 Task: Check dependencies in the repository "Javascript".
Action: Mouse moved to (926, 145)
Screenshot: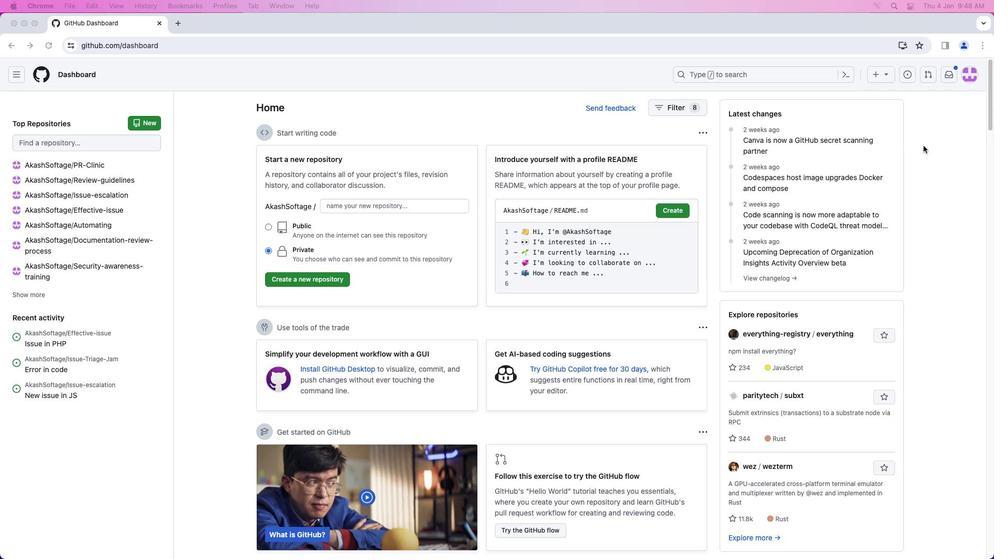 
Action: Mouse pressed left at (926, 145)
Screenshot: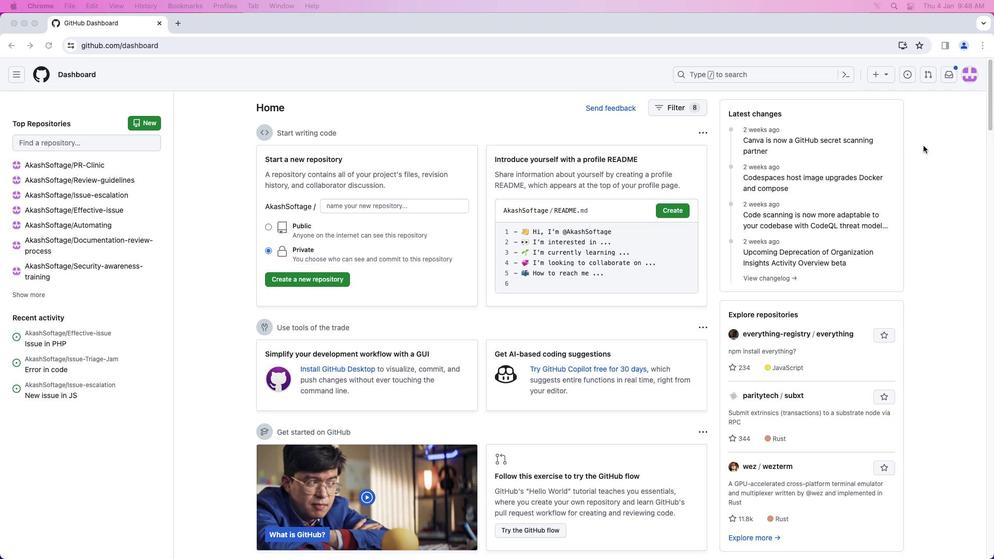 
Action: Mouse moved to (966, 72)
Screenshot: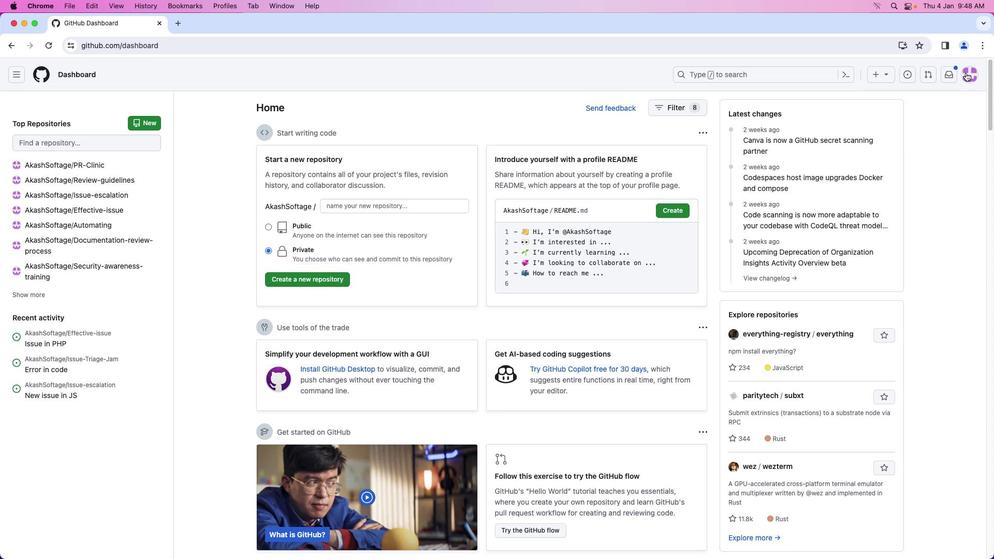 
Action: Mouse pressed left at (966, 72)
Screenshot: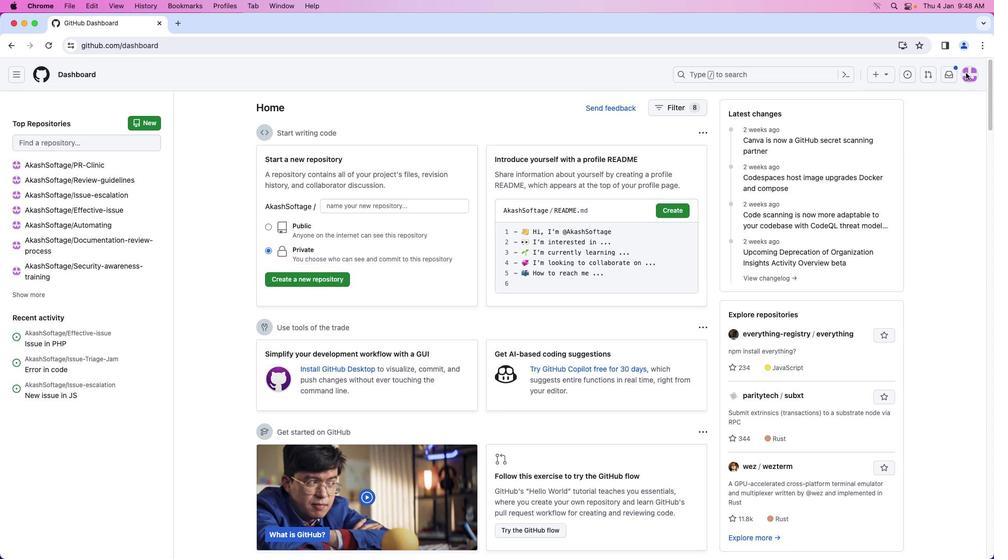 
Action: Mouse moved to (874, 168)
Screenshot: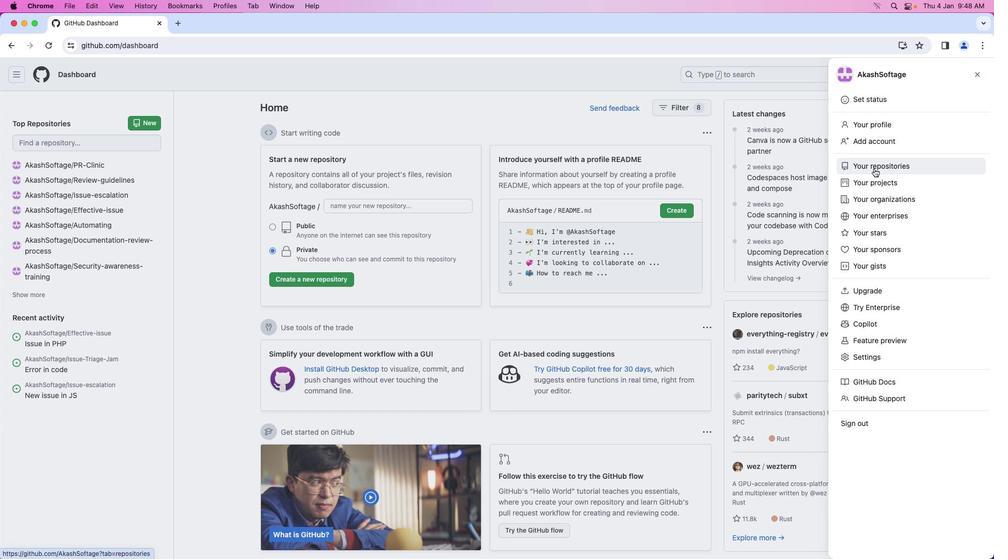 
Action: Mouse pressed left at (874, 168)
Screenshot: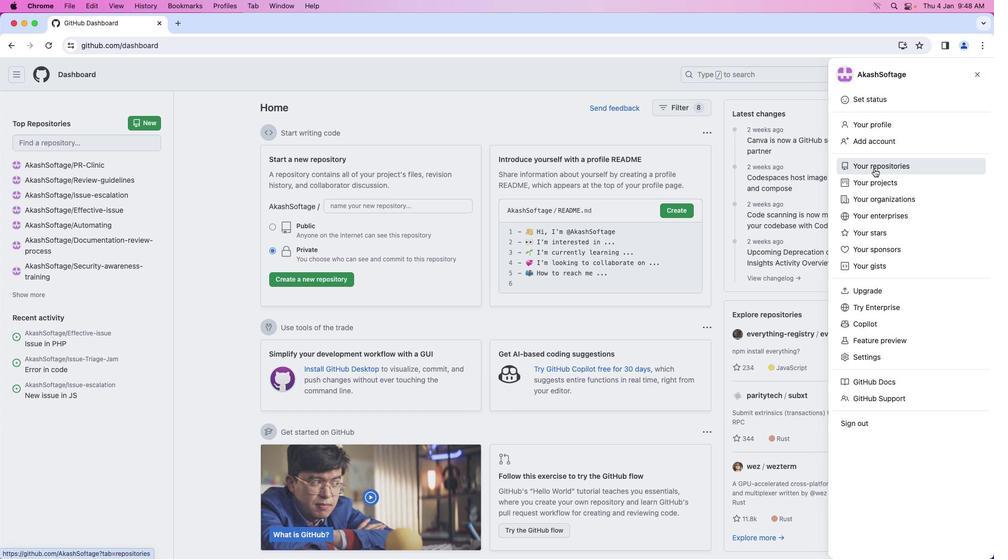 
Action: Mouse moved to (377, 173)
Screenshot: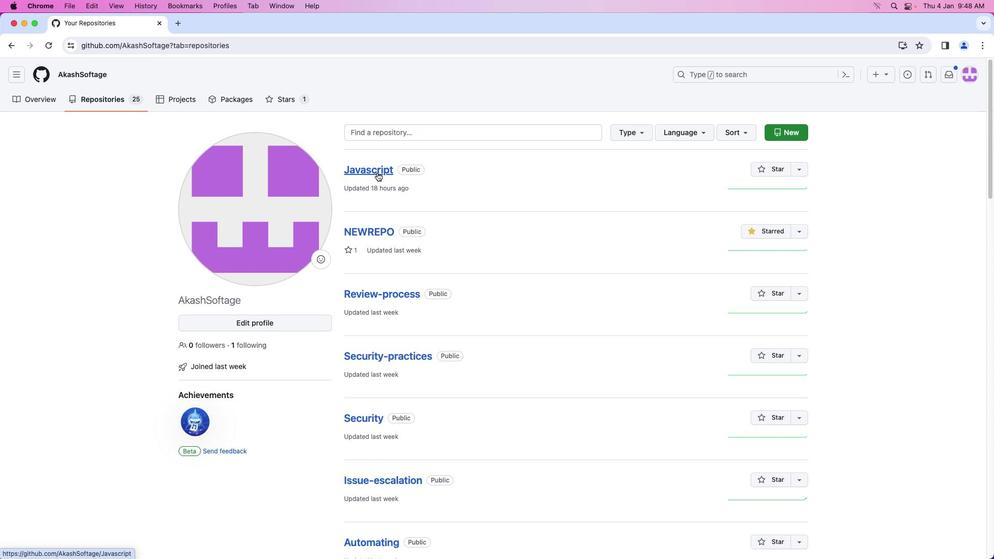 
Action: Mouse pressed left at (377, 173)
Screenshot: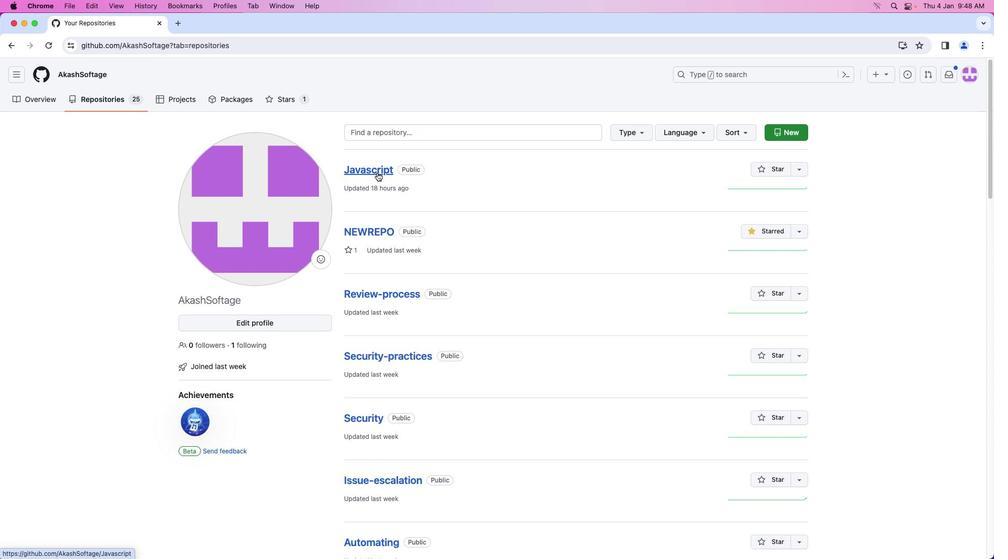 
Action: Mouse moved to (465, 100)
Screenshot: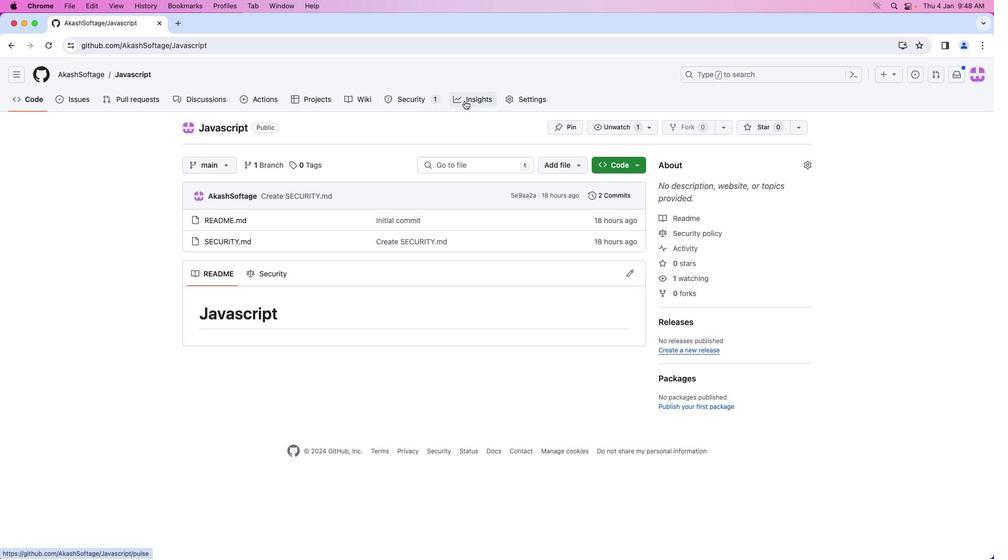
Action: Mouse pressed left at (465, 100)
Screenshot: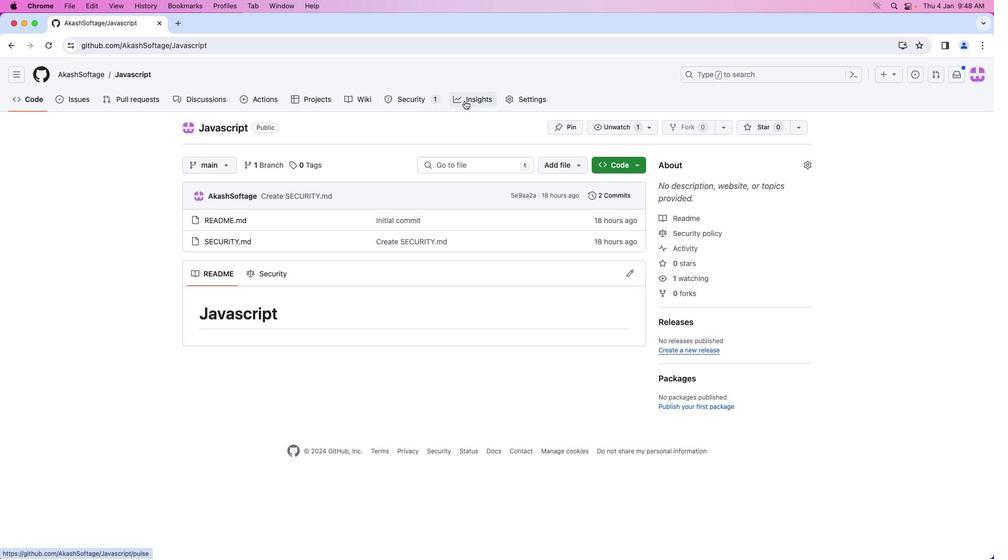 
Action: Mouse moved to (263, 269)
Screenshot: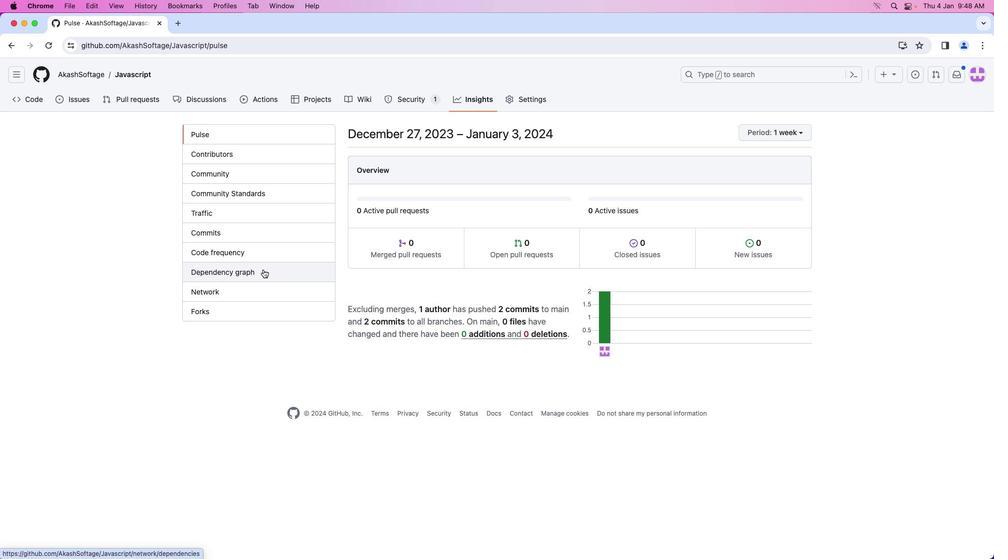 
Action: Mouse pressed left at (263, 269)
Screenshot: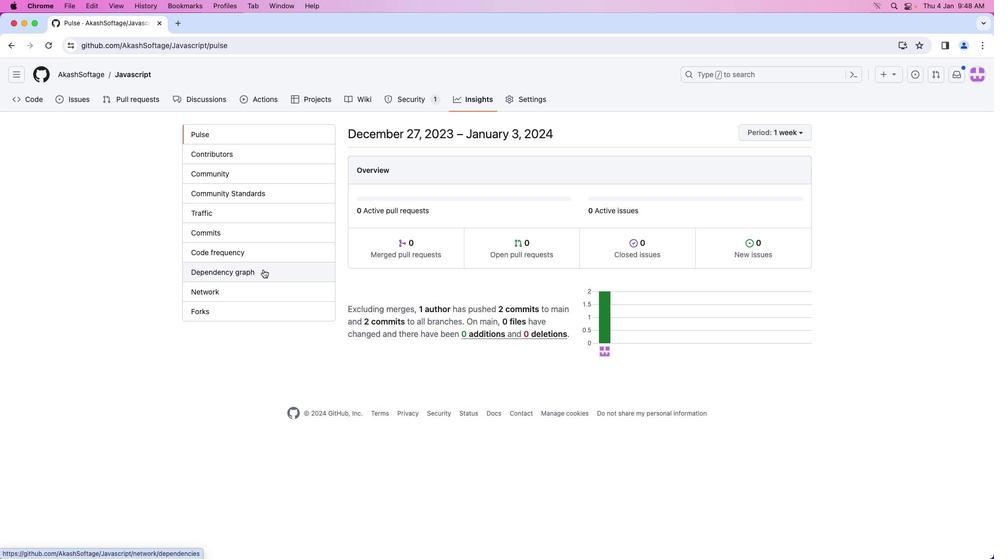 
Action: Mouse moved to (383, 171)
Screenshot: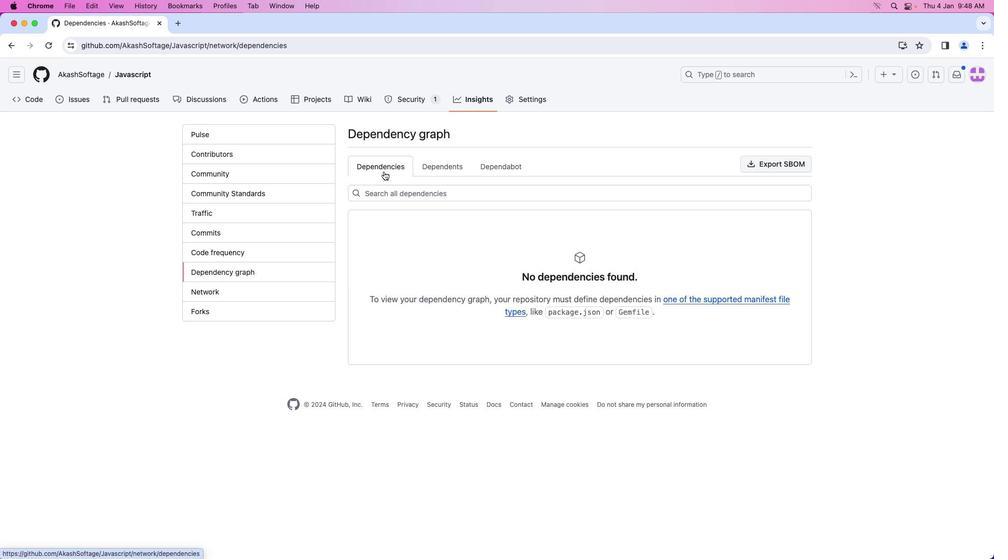 
Action: Mouse pressed left at (383, 171)
Screenshot: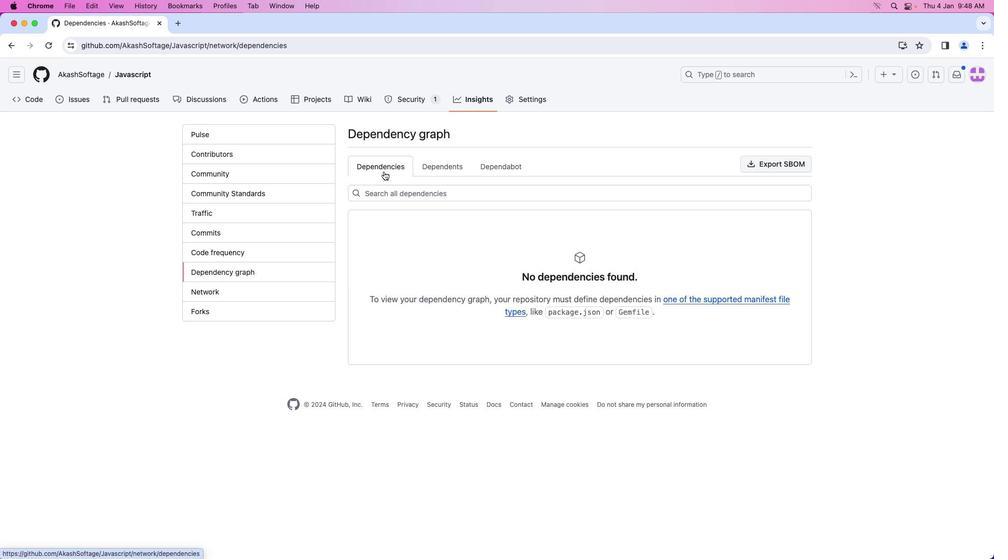 
Action: Mouse moved to (383, 171)
Screenshot: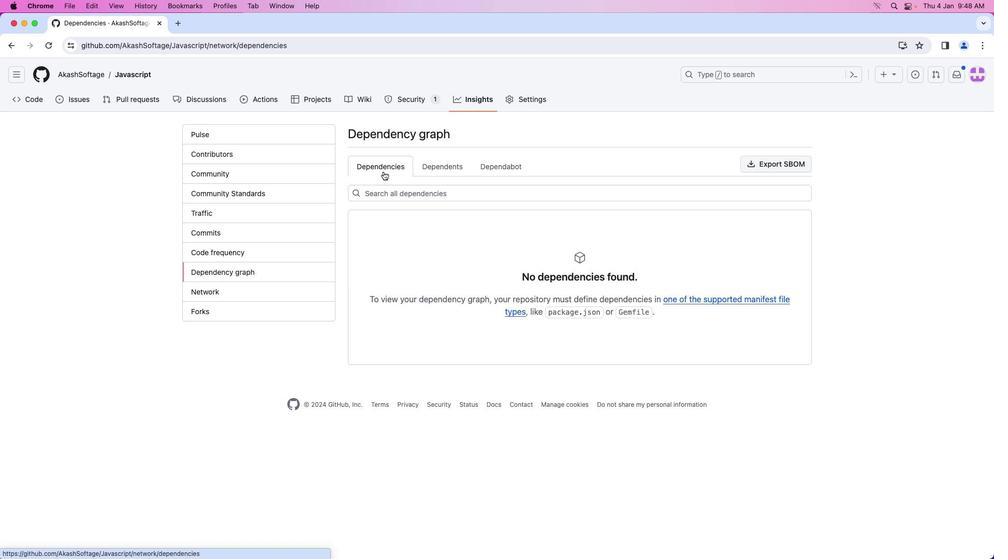 
